 Task: Use Children Aaaah Effect in this video Movie B.mp4
Action: Mouse moved to (173, 117)
Screenshot: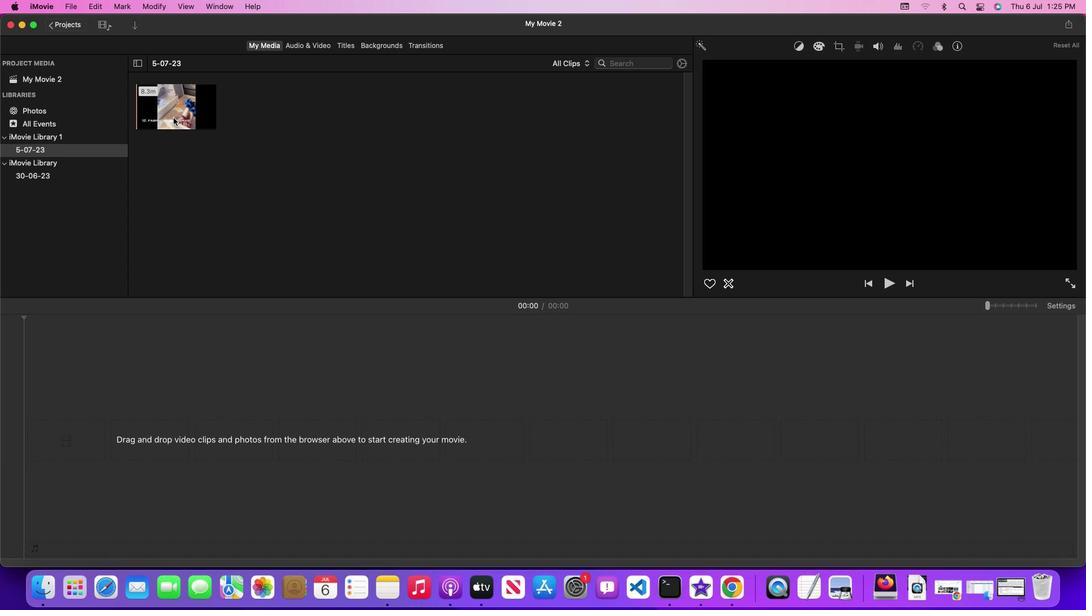 
Action: Mouse pressed left at (173, 117)
Screenshot: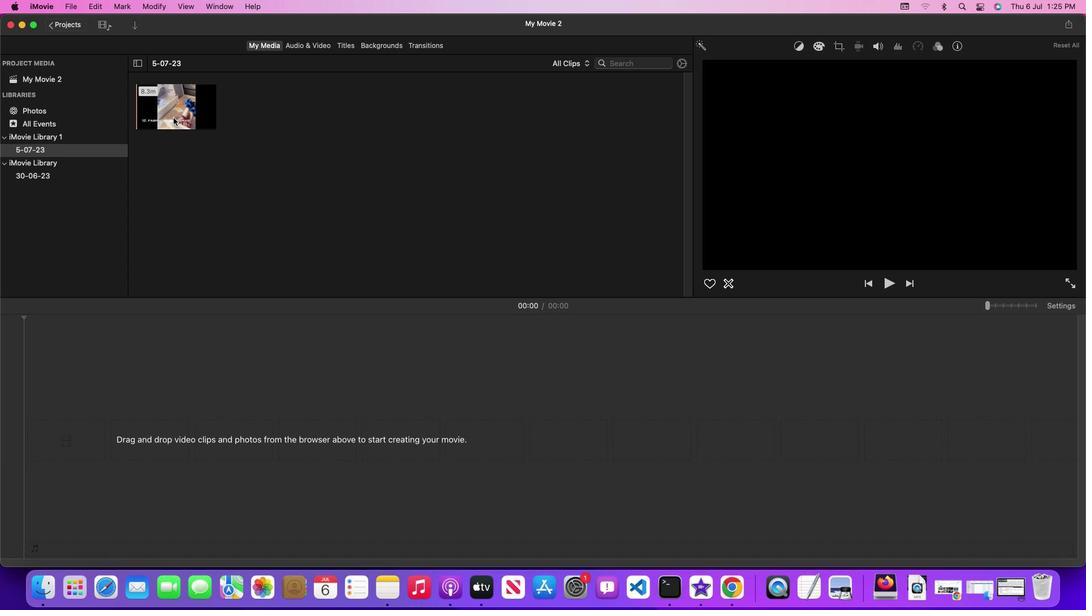 
Action: Mouse pressed left at (173, 117)
Screenshot: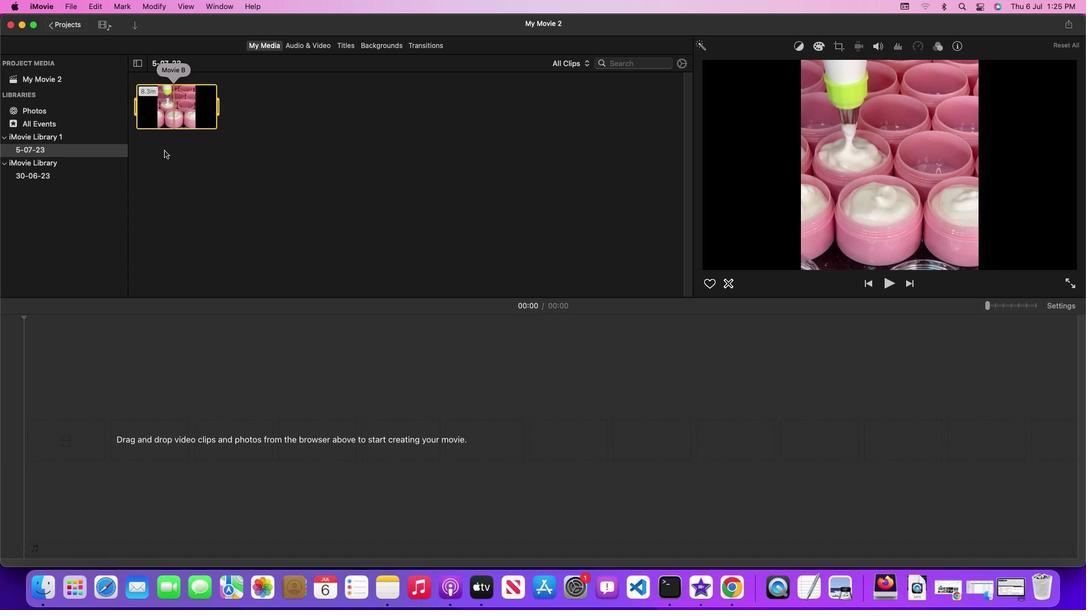 
Action: Mouse moved to (315, 45)
Screenshot: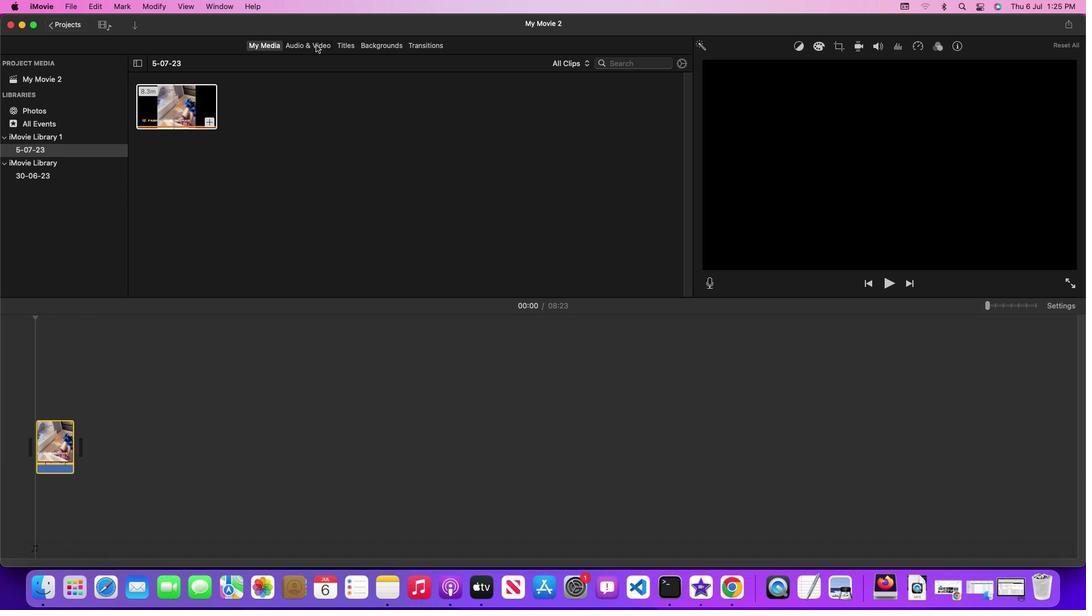 
Action: Mouse pressed left at (315, 45)
Screenshot: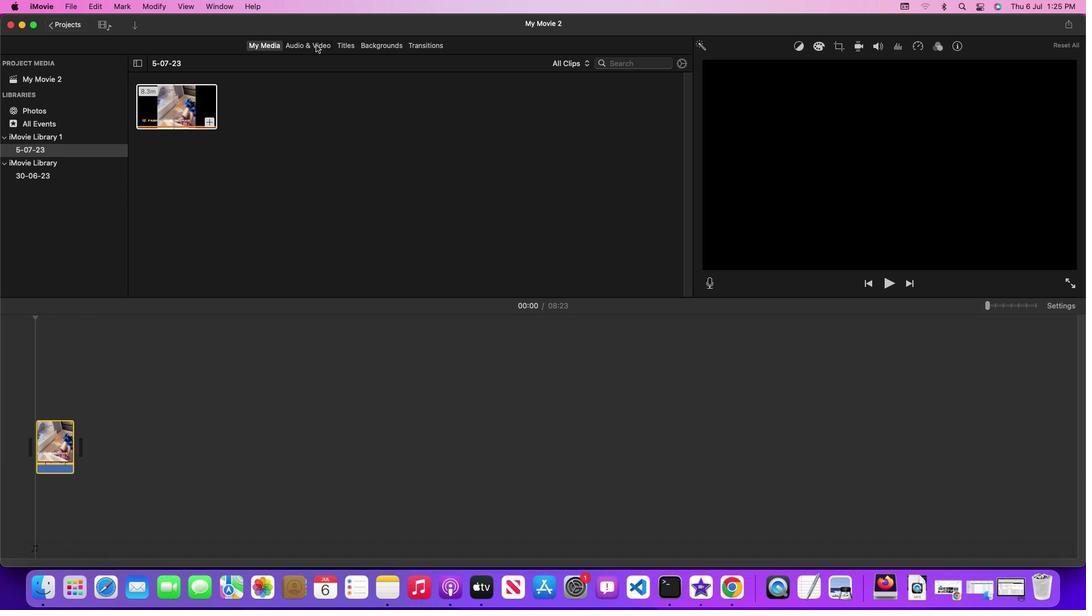 
Action: Mouse moved to (687, 150)
Screenshot: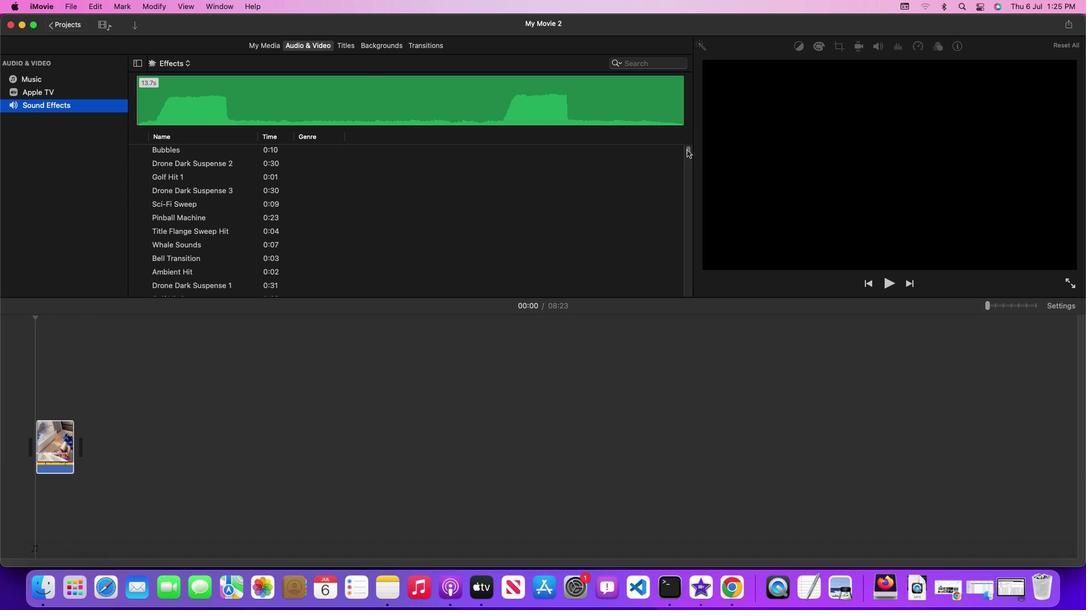 
Action: Mouse pressed left at (687, 150)
Screenshot: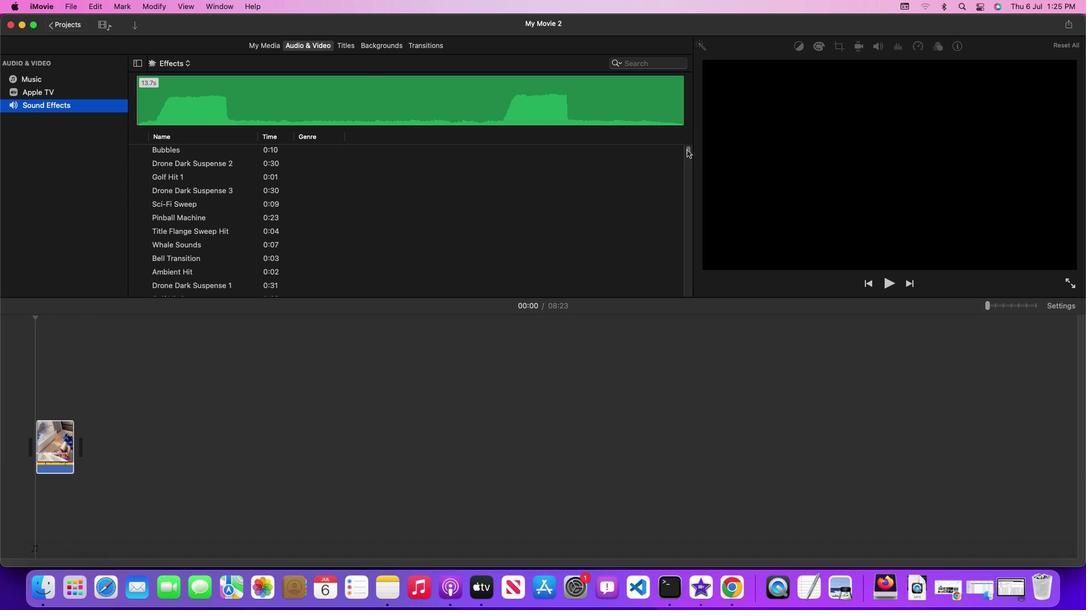 
Action: Mouse moved to (577, 241)
Screenshot: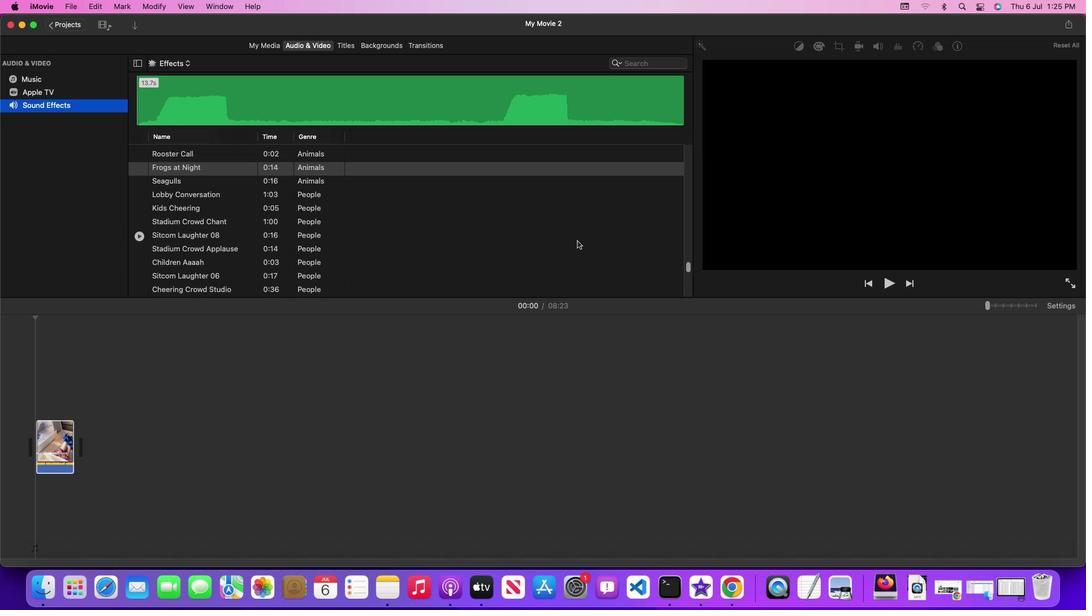 
Action: Mouse scrolled (577, 241) with delta (0, 0)
Screenshot: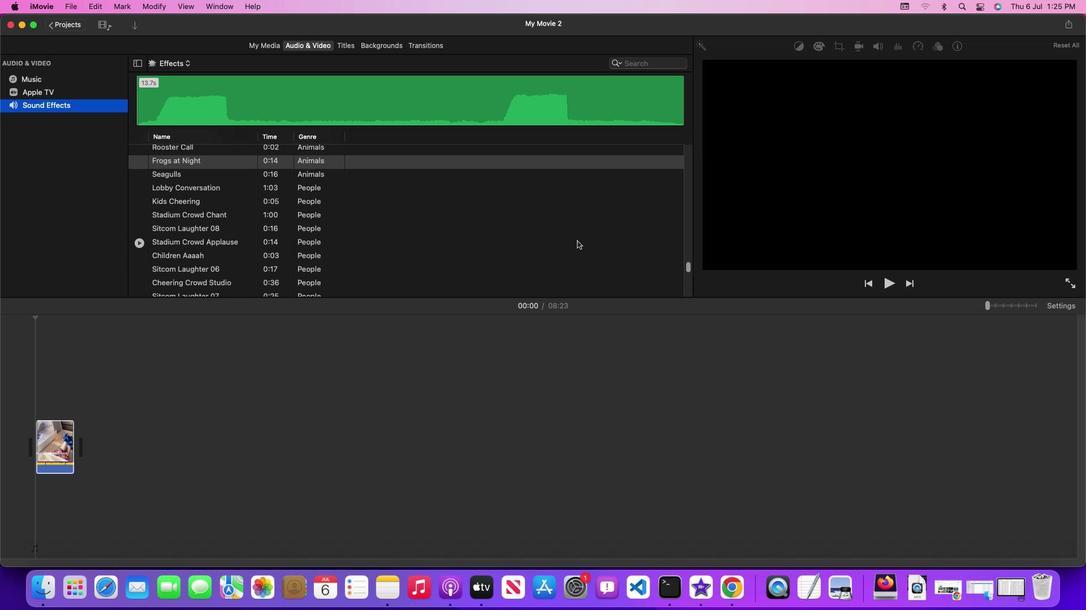 
Action: Mouse scrolled (577, 241) with delta (0, 0)
Screenshot: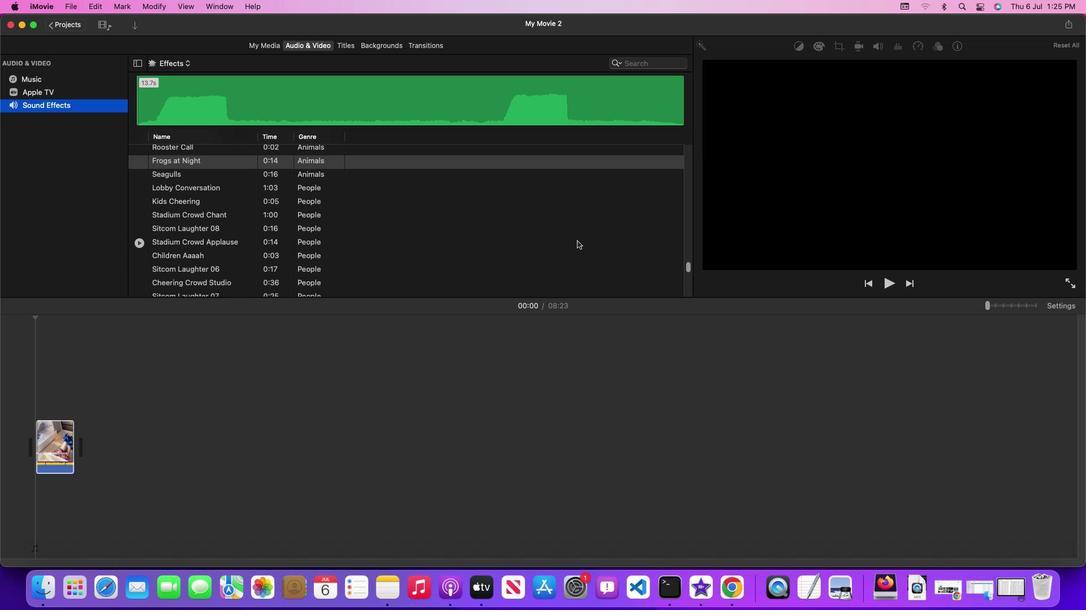 
Action: Mouse moved to (310, 253)
Screenshot: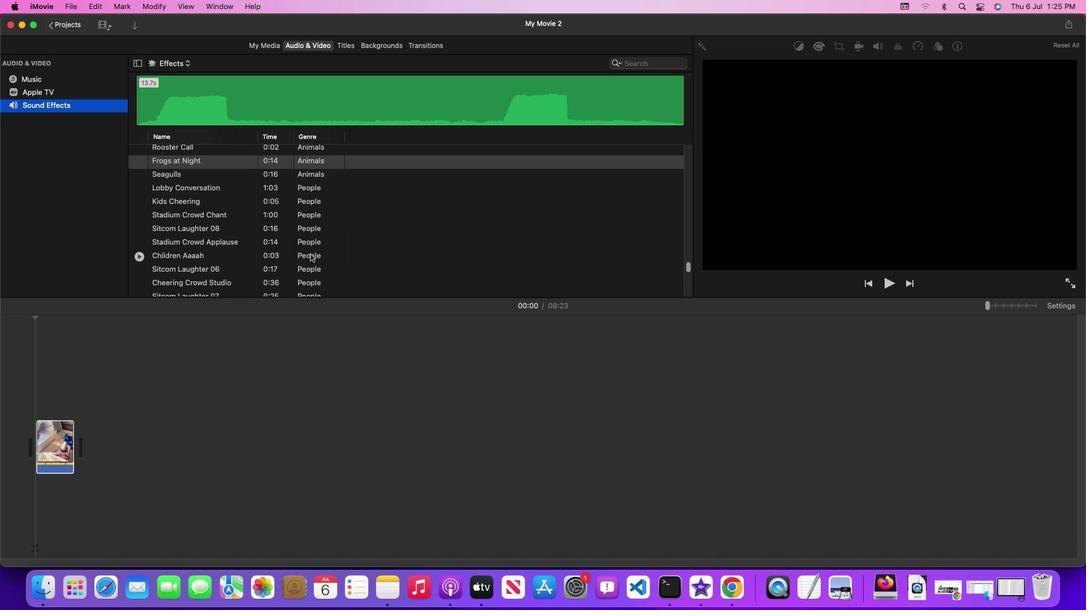 
Action: Mouse pressed left at (310, 253)
Screenshot: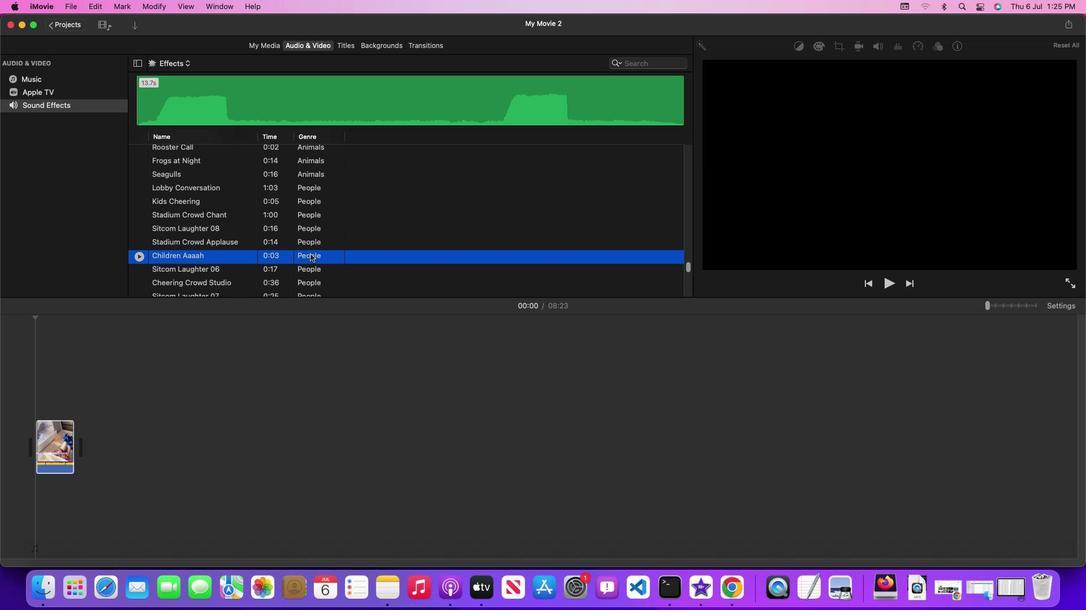 
Action: Mouse moved to (309, 256)
Screenshot: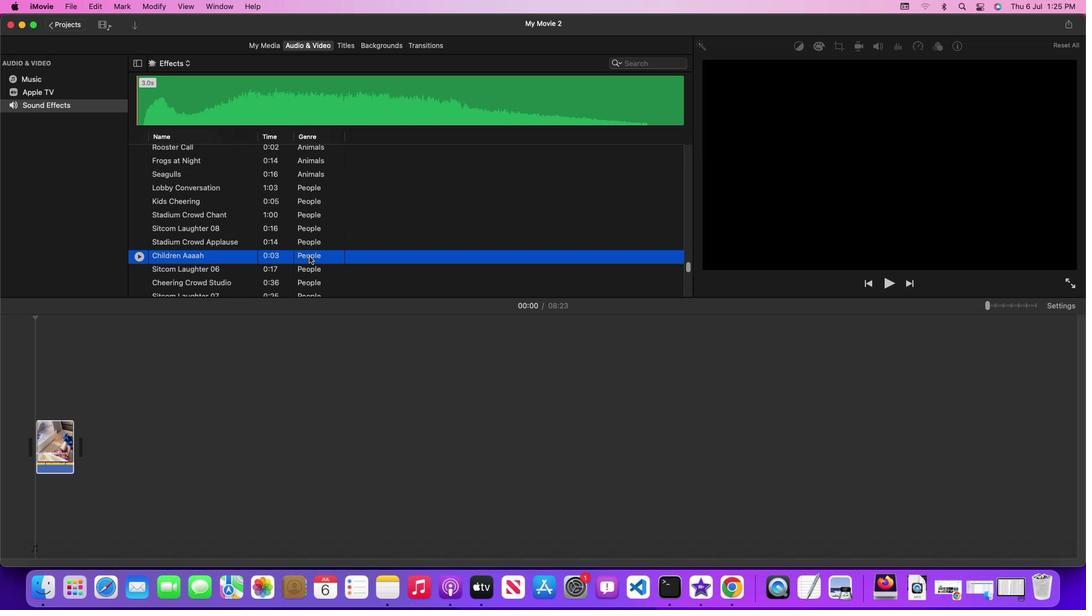 
Action: Mouse pressed left at (309, 256)
Screenshot: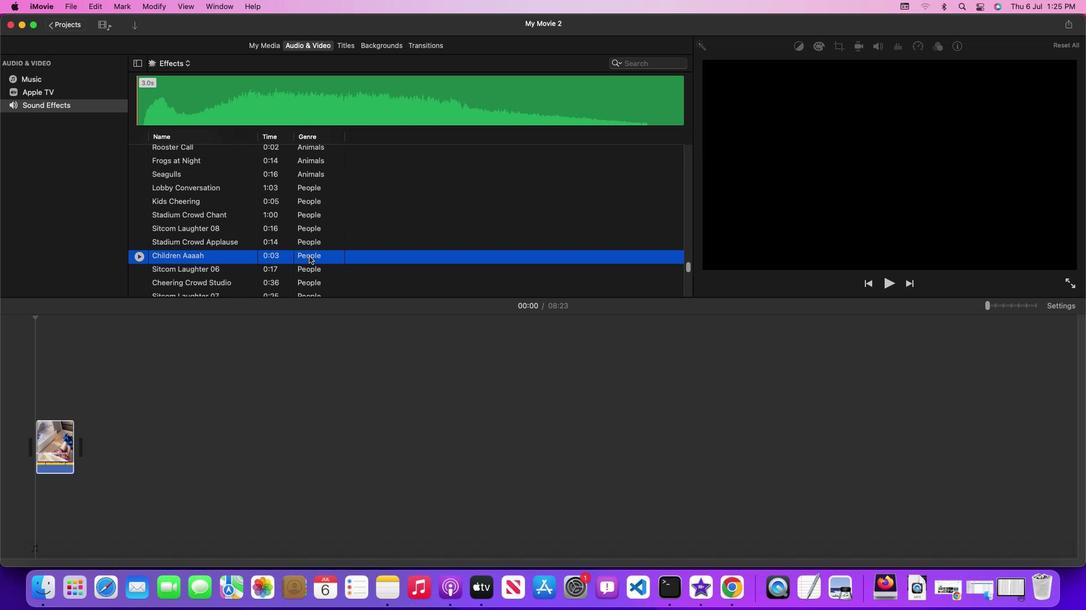 
Action: Mouse moved to (238, 375)
Screenshot: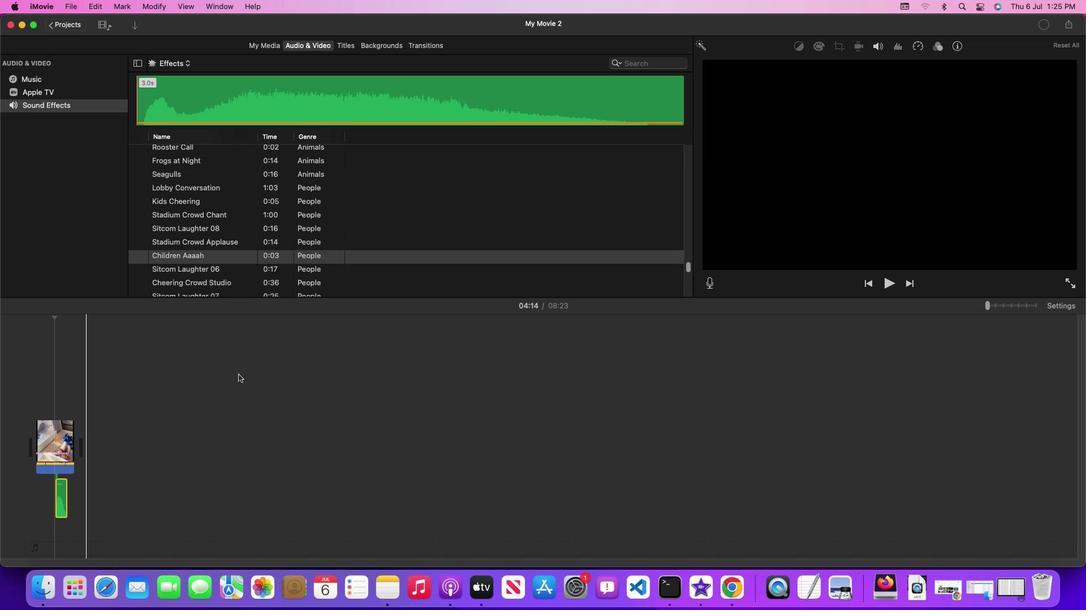 
